 Task: Locate beaches for a coastal vacation between Destin, Florida, and Pensacola Beach, Florida.
Action: Mouse moved to (231, 78)
Screenshot: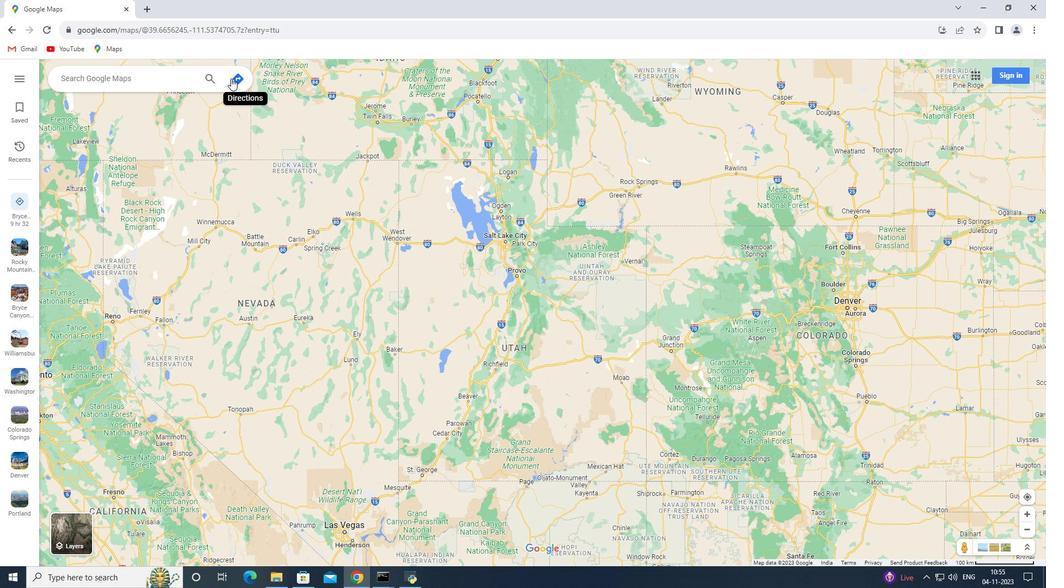 
Action: Mouse pressed left at (231, 78)
Screenshot: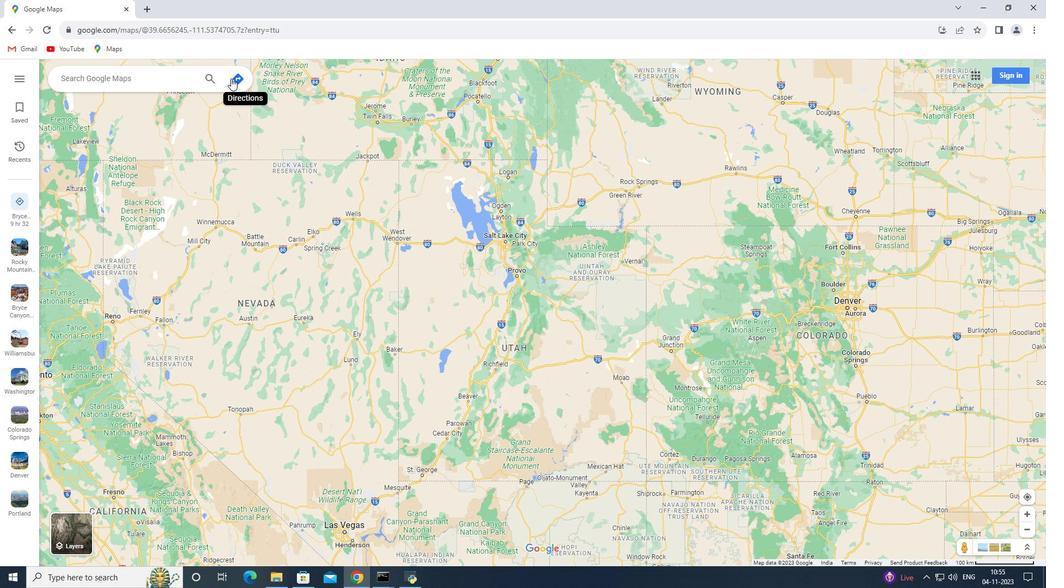 
Action: Mouse moved to (165, 113)
Screenshot: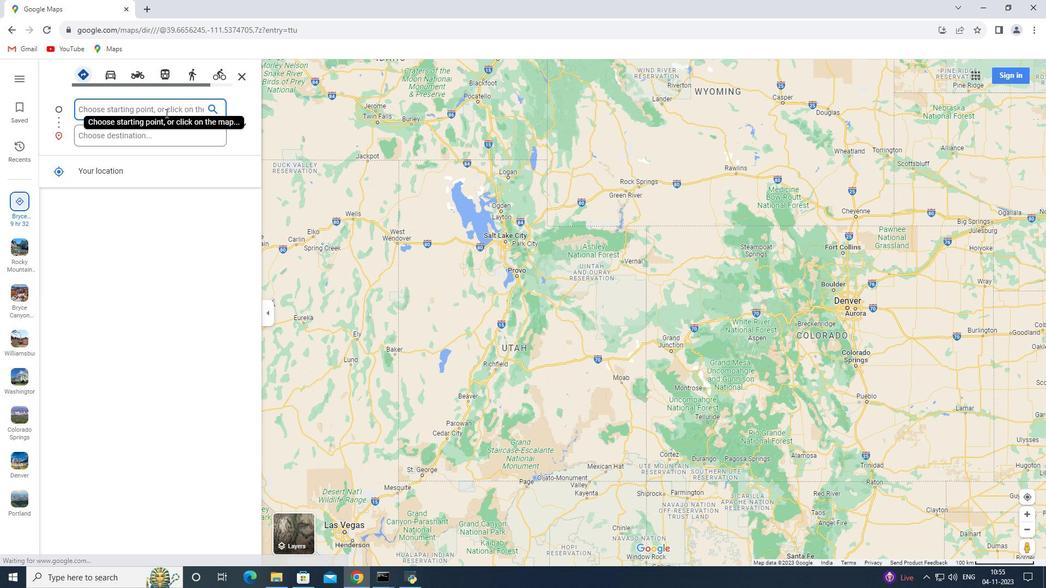 
Action: Key pressed <Key.shift>Destin,<Key.space><Key.shift>Florida
Screenshot: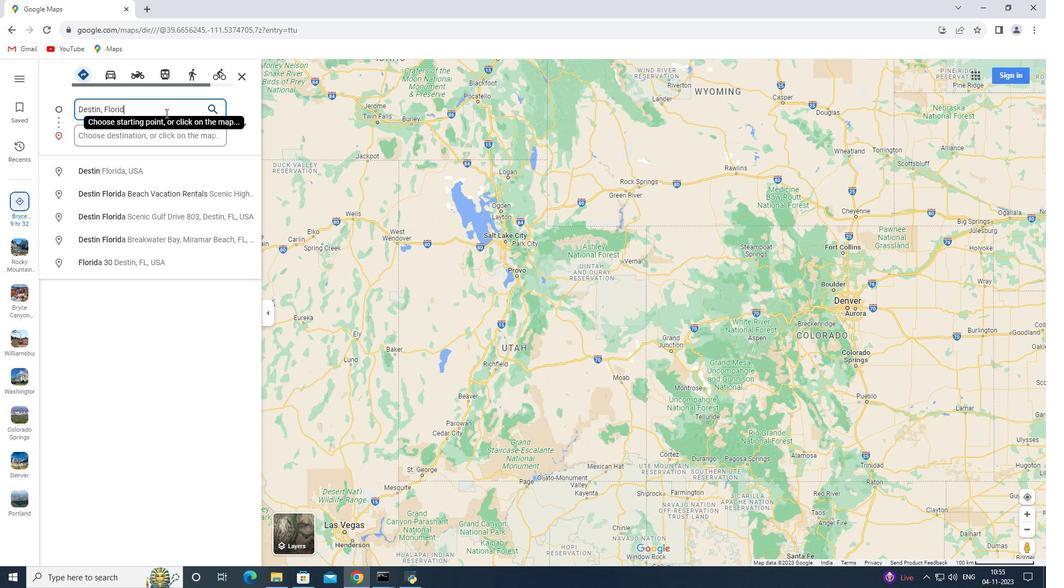 
Action: Mouse moved to (163, 135)
Screenshot: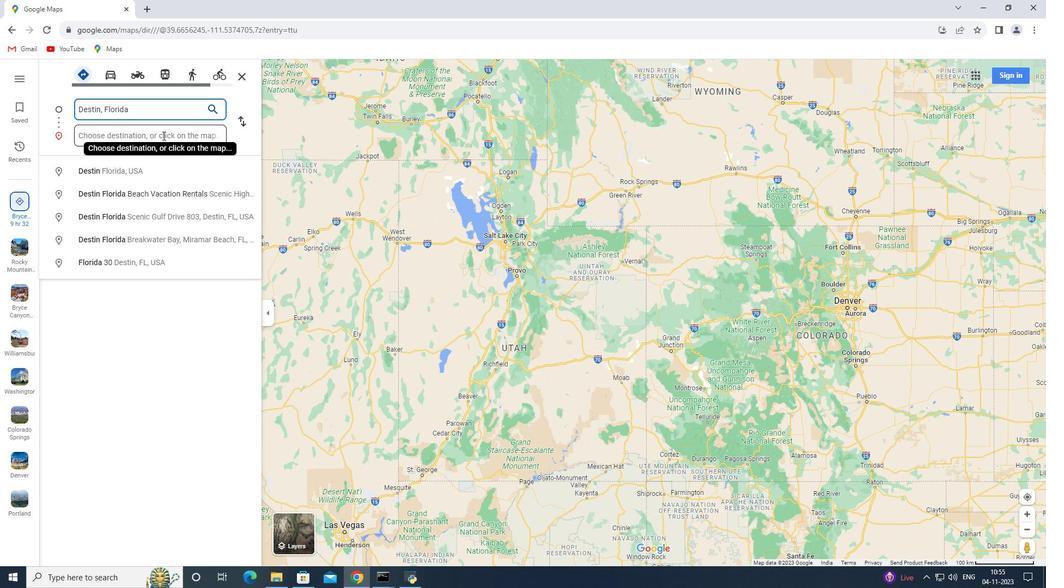 
Action: Mouse pressed left at (163, 135)
Screenshot: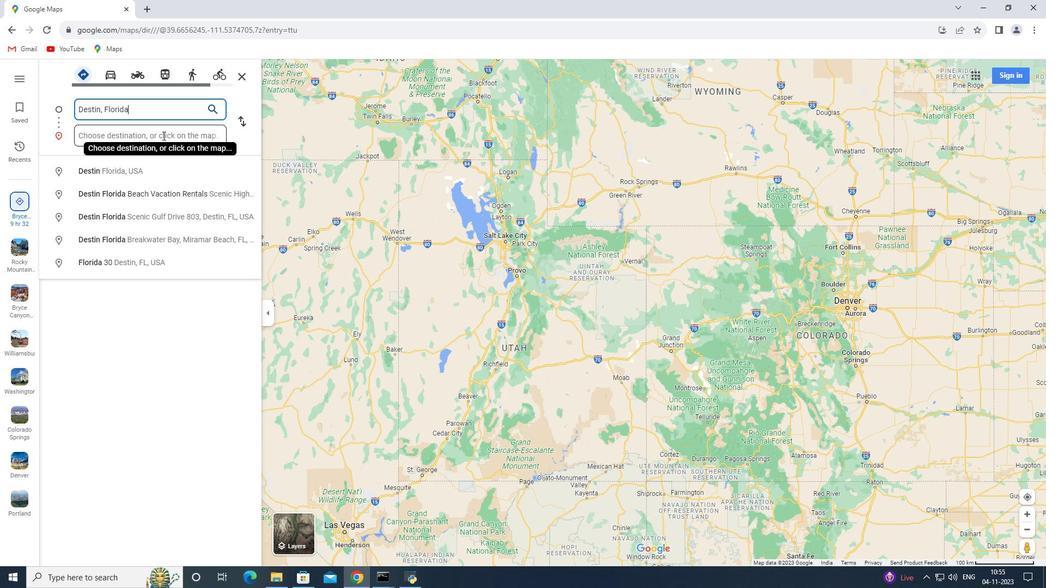 
Action: Key pressed <Key.shift_r>Pensacola<Key.space><Key.shift>Beach,<Key.space><Key.shift_r><Key.shift_r><Key.shift_r><Key.shift_r><Key.shift_r><Key.shift_r><Key.shift_r><Key.shift_r><Key.shift_r><Key.shift_r><Key.shift_r><Key.shift_r><Key.shift_r><Key.shift_r><Key.shift_r><Key.shift_r><Key.shift_r><Key.shift_r><Key.shift_r><Key.shift_r><Key.shift_r><Key.shift_r><Key.shift_r><Key.shift_r><Key.shift_r><Key.shift_r>florida<Key.enter>
Screenshot: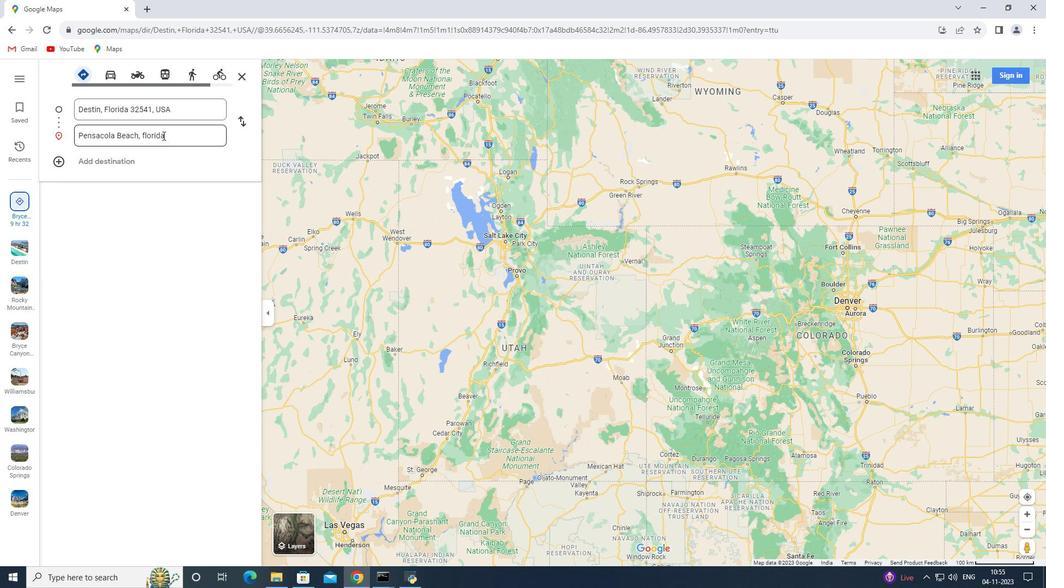 
Action: Mouse moved to (440, 79)
Screenshot: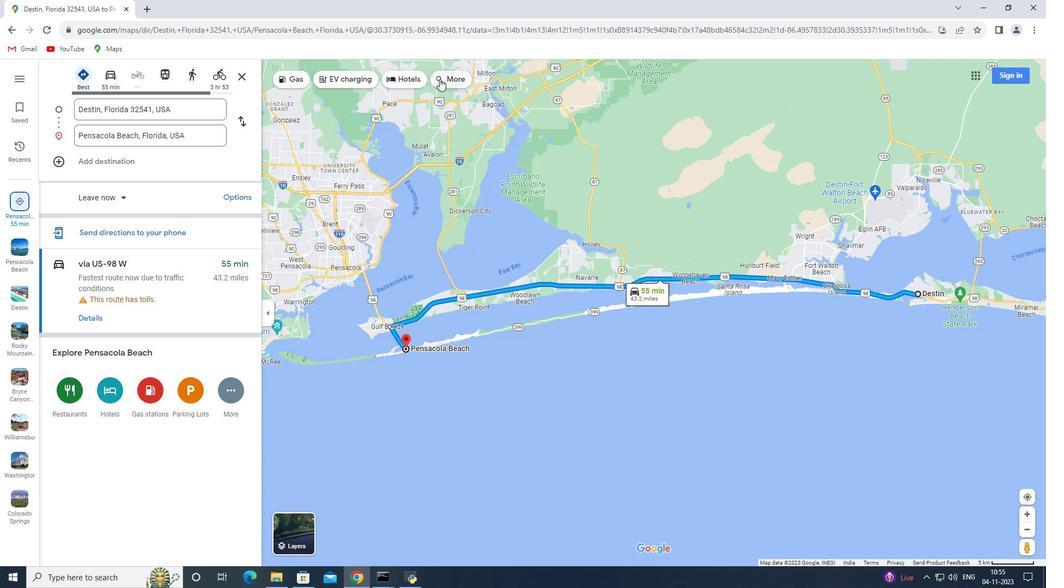 
Action: Mouse pressed left at (440, 79)
Screenshot: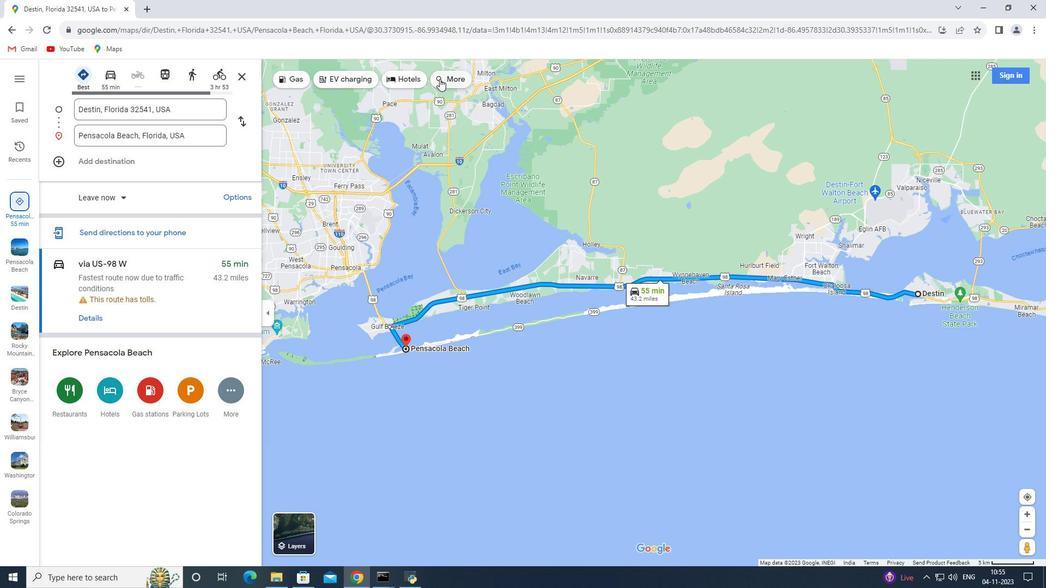 
Action: Mouse moved to (155, 68)
Screenshot: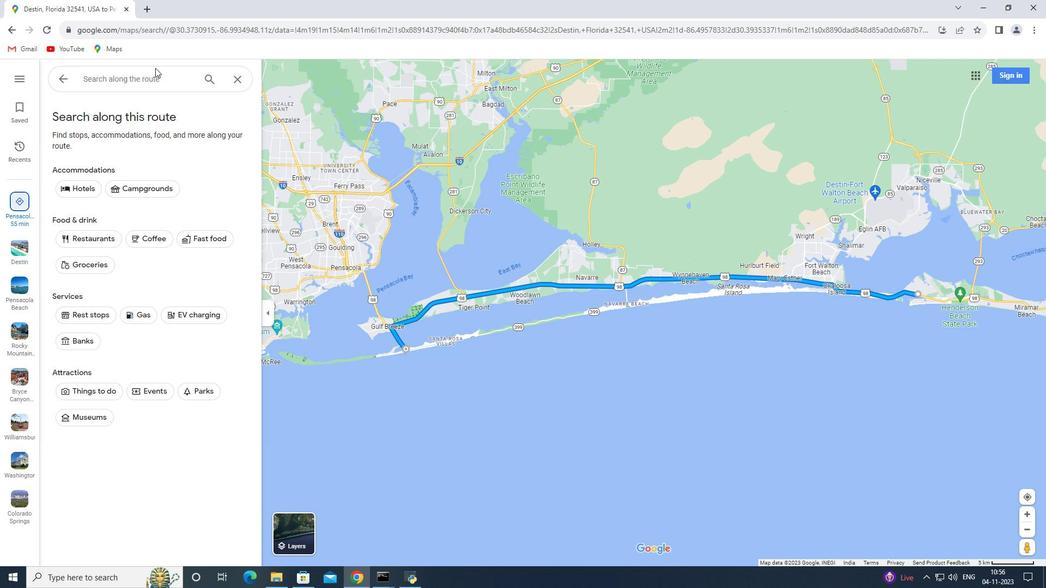 
Action: Mouse pressed left at (155, 68)
Screenshot: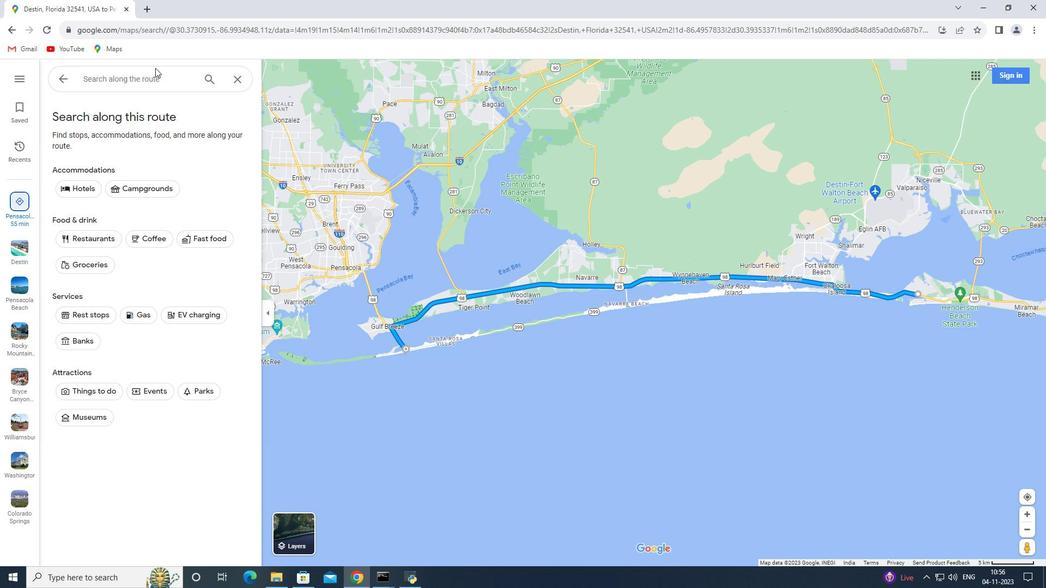 
Action: Mouse moved to (153, 73)
Screenshot: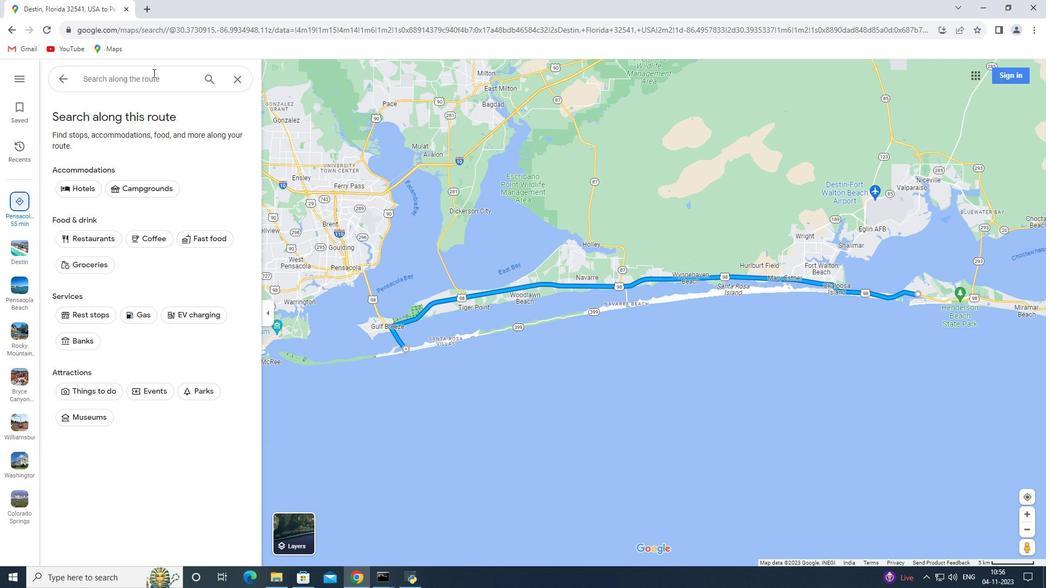 
Action: Mouse pressed left at (153, 73)
Screenshot: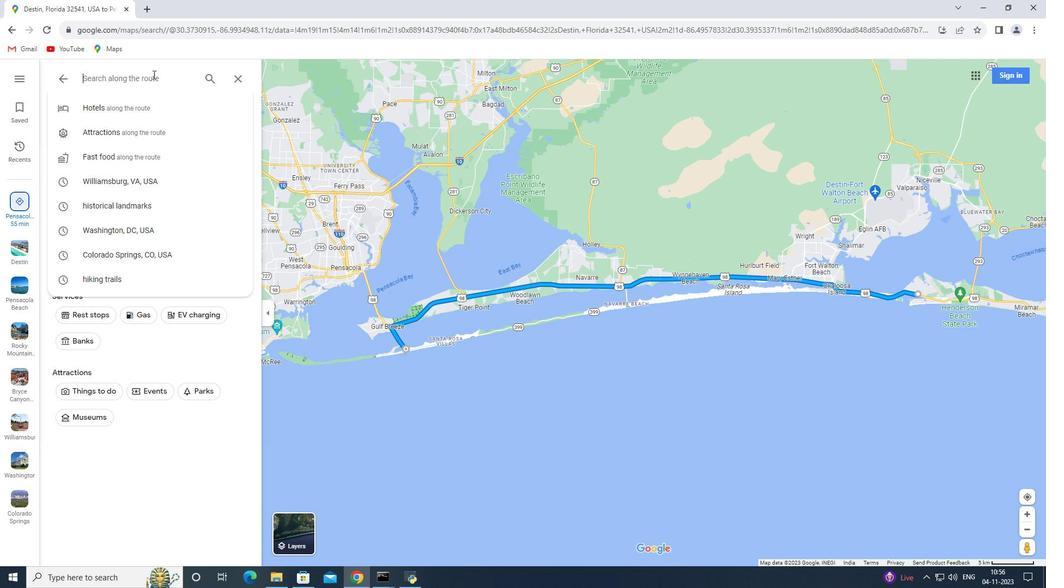 
Action: Mouse moved to (153, 74)
Screenshot: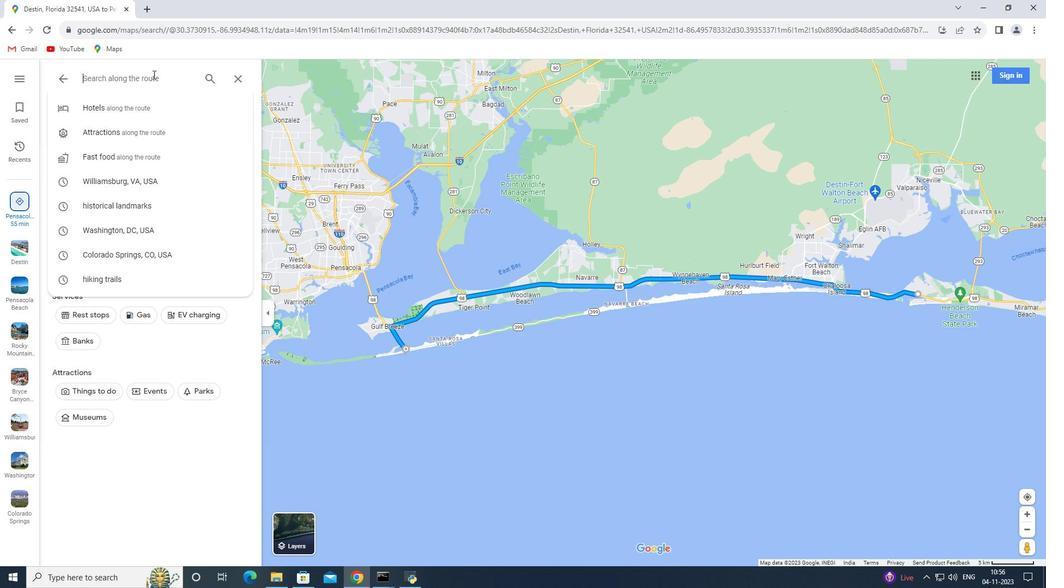 
Action: Key pressed beaches<Key.space>for<Key.space>a<Key.space>coastal<Key.space>vacation<Key.enter>
Screenshot: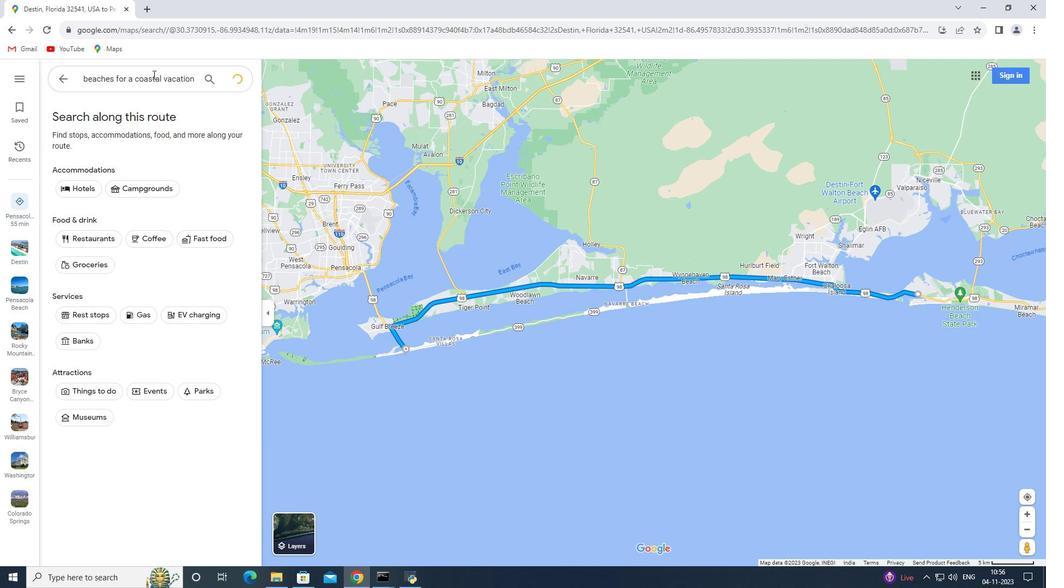 
